 Task: Sort the boards by "Most recently active".
Action: Mouse moved to (556, 328)
Screenshot: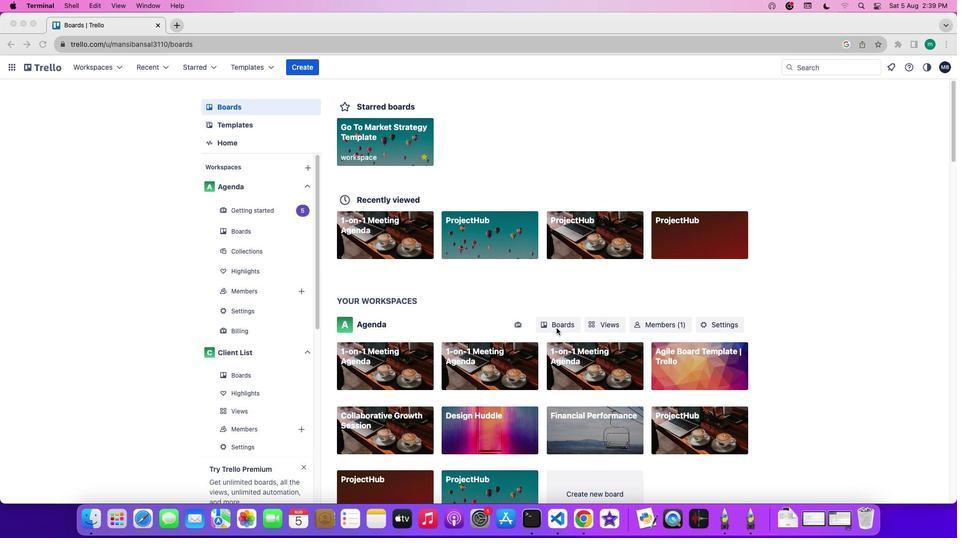 
Action: Mouse pressed left at (556, 328)
Screenshot: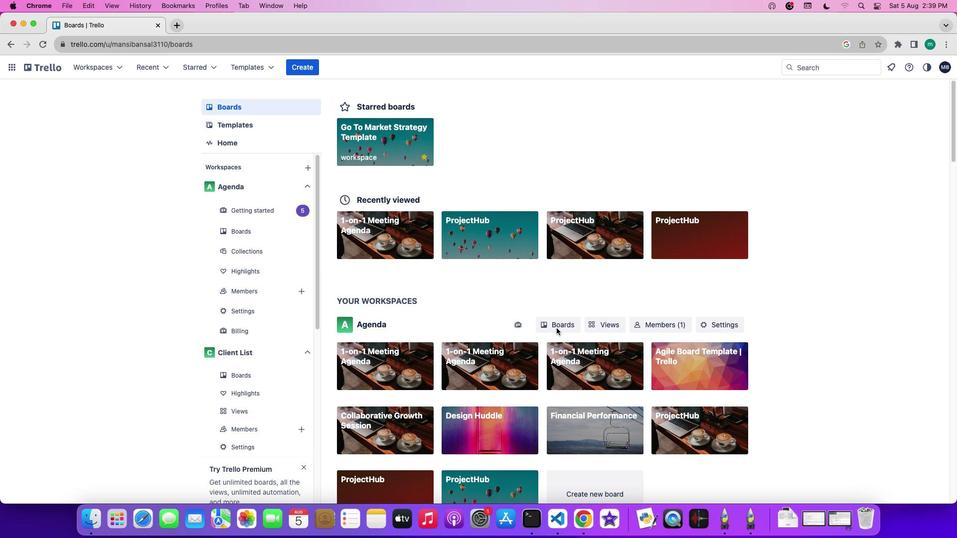 
Action: Mouse pressed left at (556, 328)
Screenshot: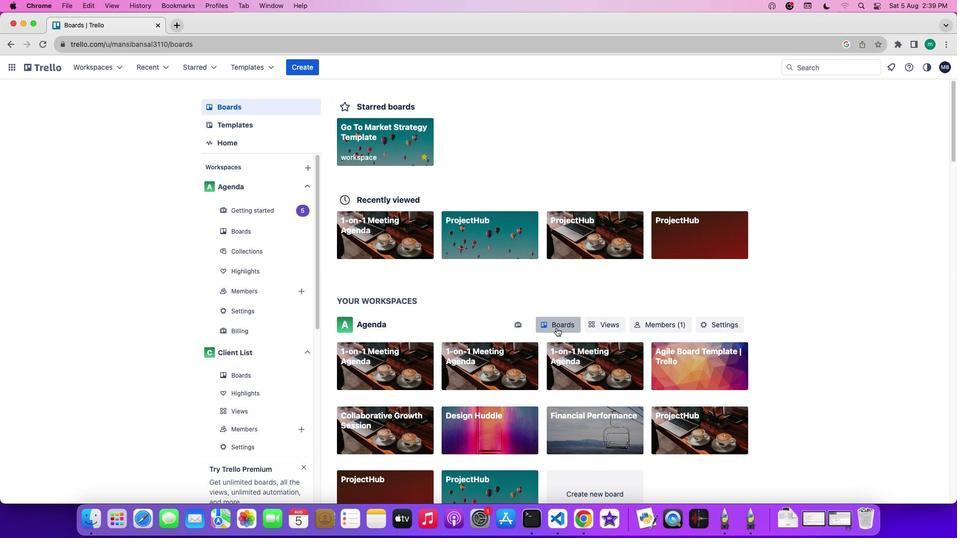 
Action: Mouse moved to (246, 252)
Screenshot: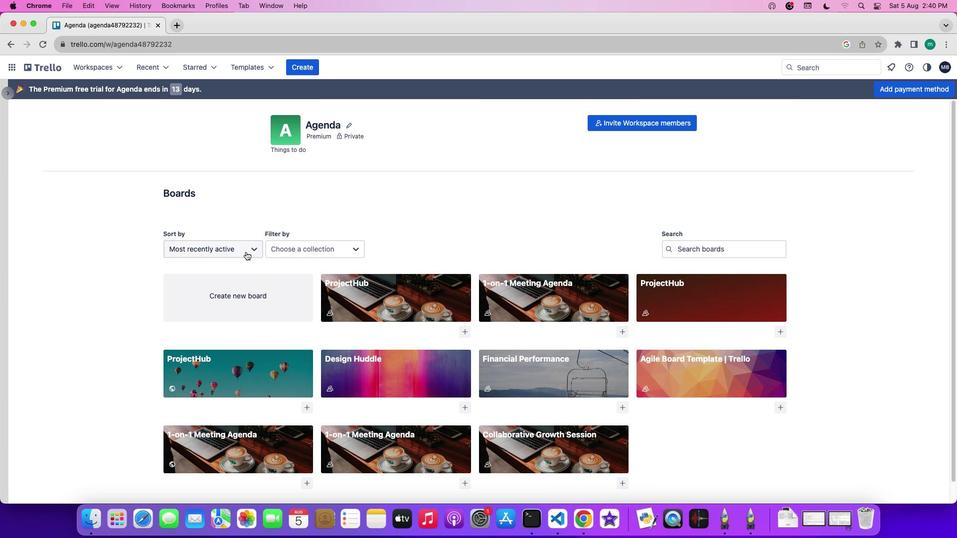 
Action: Mouse pressed left at (246, 252)
Screenshot: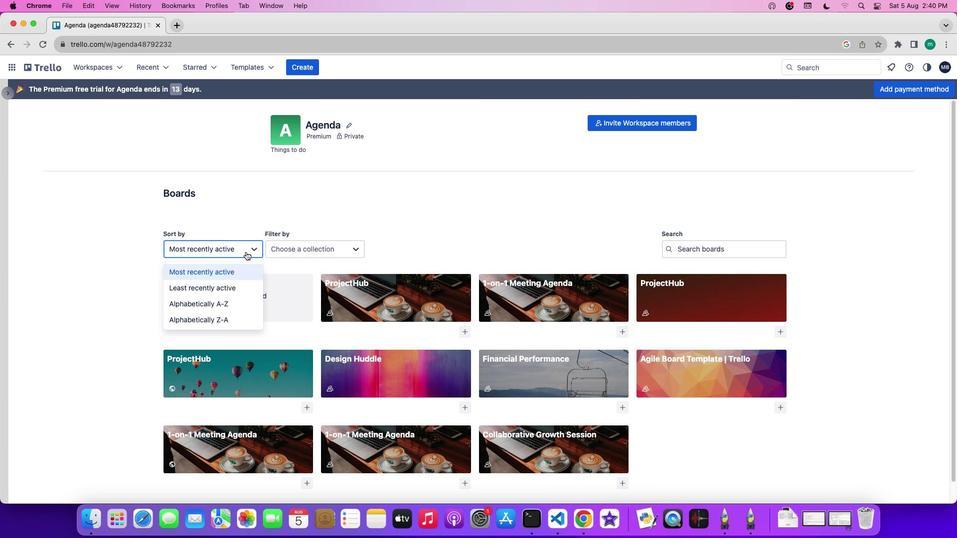 
Action: Mouse moved to (239, 270)
Screenshot: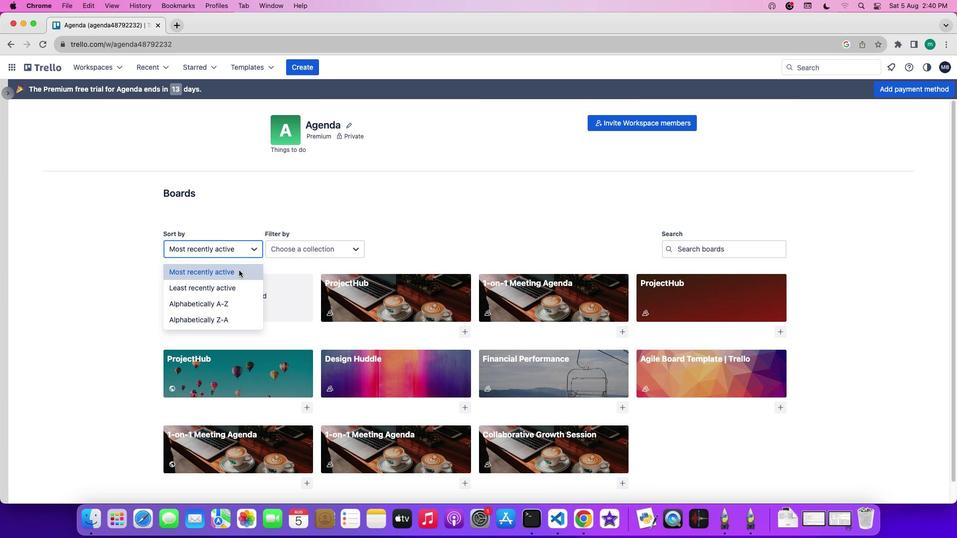 
Action: Mouse pressed left at (239, 270)
Screenshot: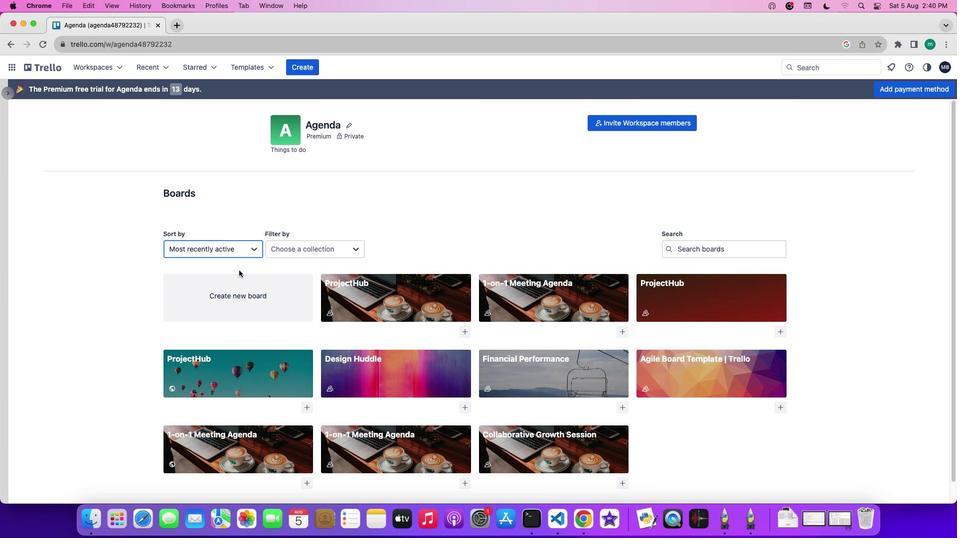 
Action: Mouse moved to (255, 266)
Screenshot: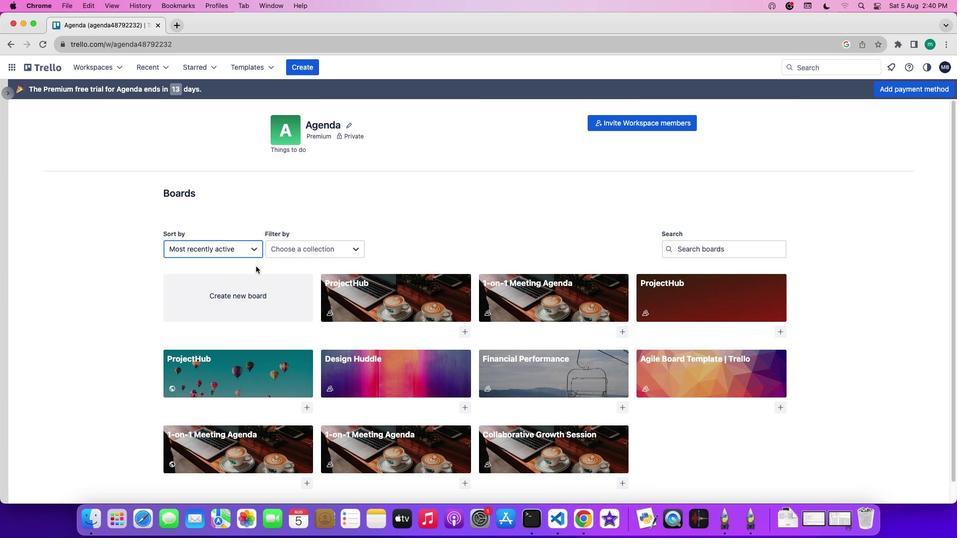
